 Task: Find hotels with 2.5+ rating.
Action: Mouse moved to (414, 87)
Screenshot: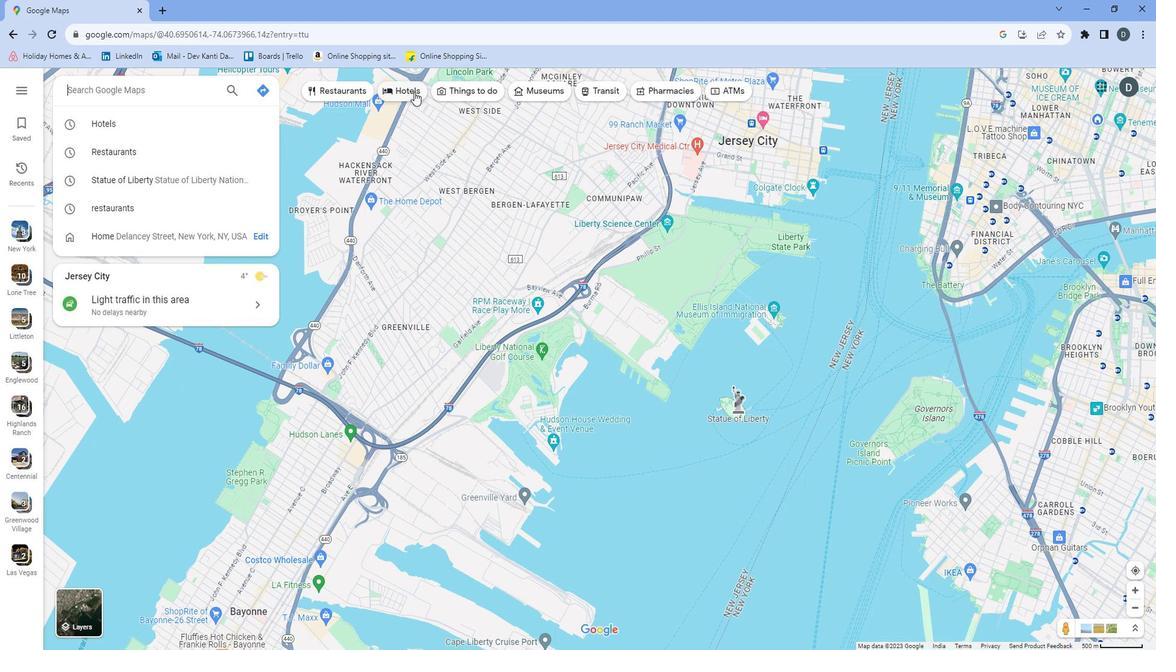 
Action: Mouse pressed left at (414, 87)
Screenshot: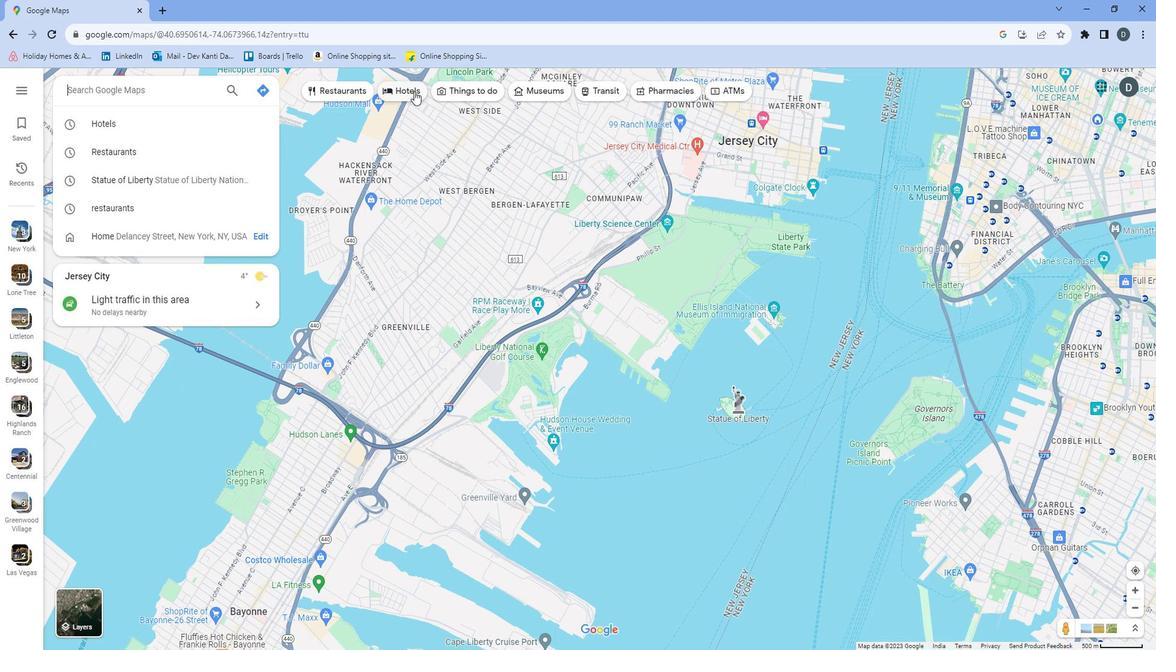 
Action: Mouse moved to (494, 83)
Screenshot: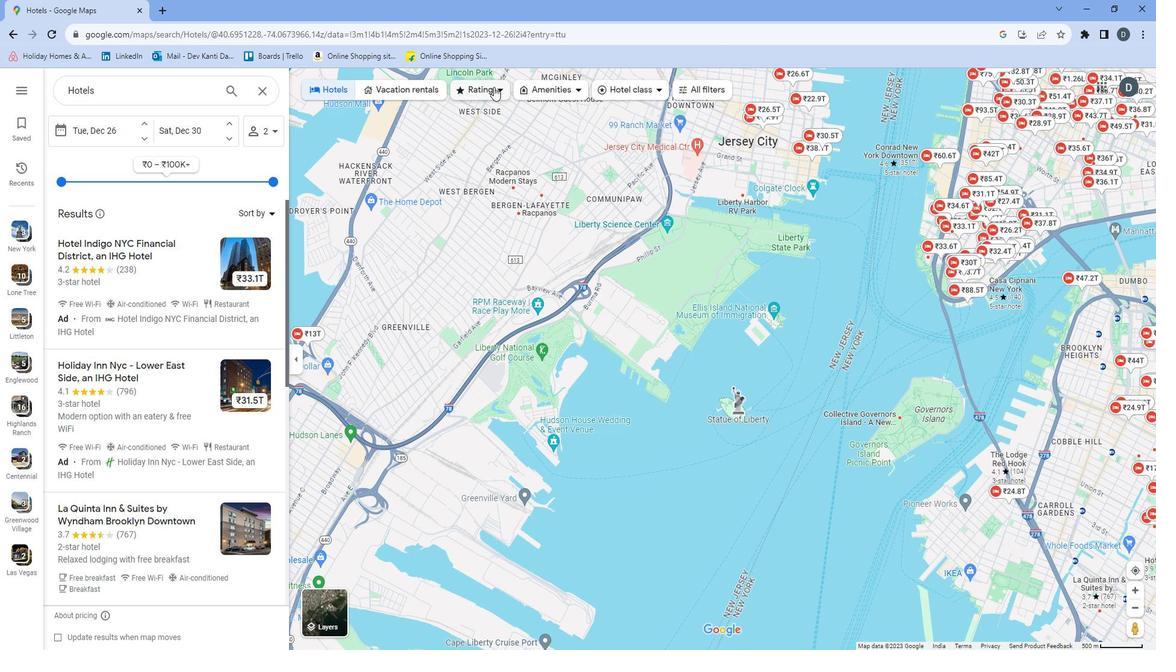 
Action: Mouse pressed left at (494, 83)
Screenshot: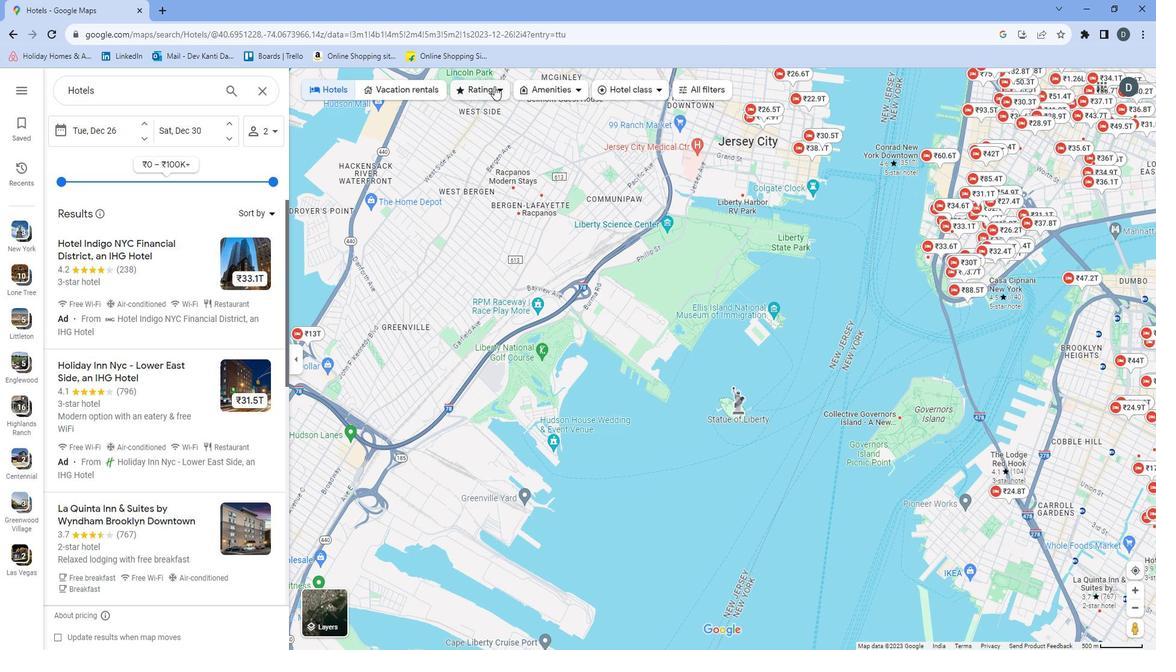 
Action: Mouse moved to (485, 153)
Screenshot: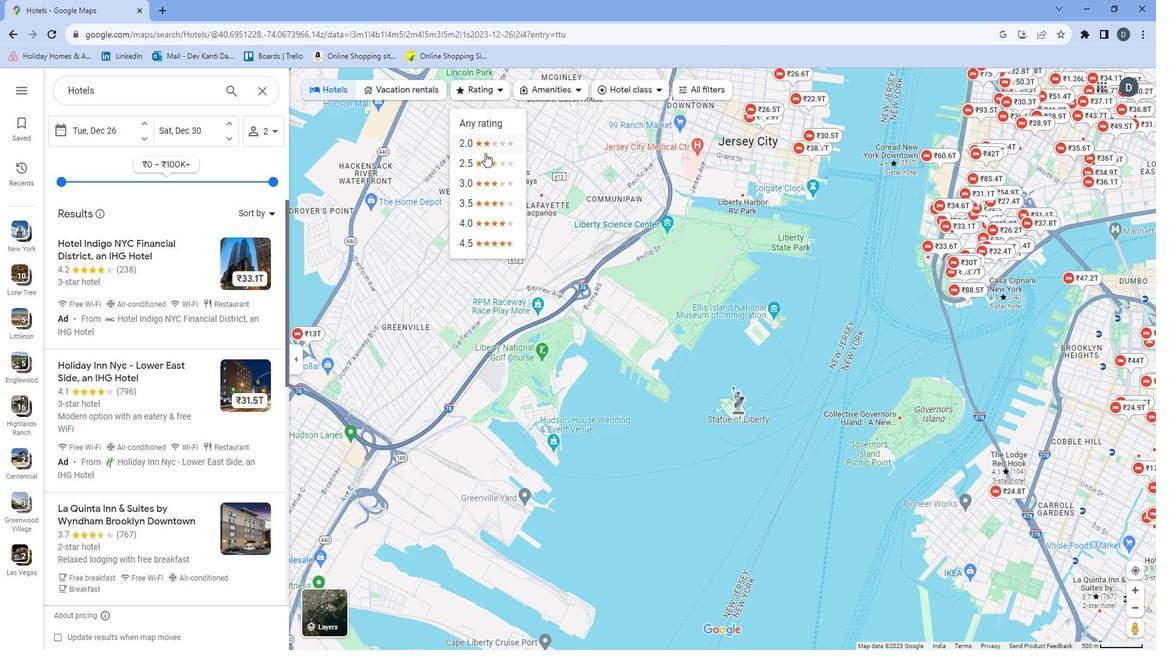 
Action: Mouse pressed left at (485, 153)
Screenshot: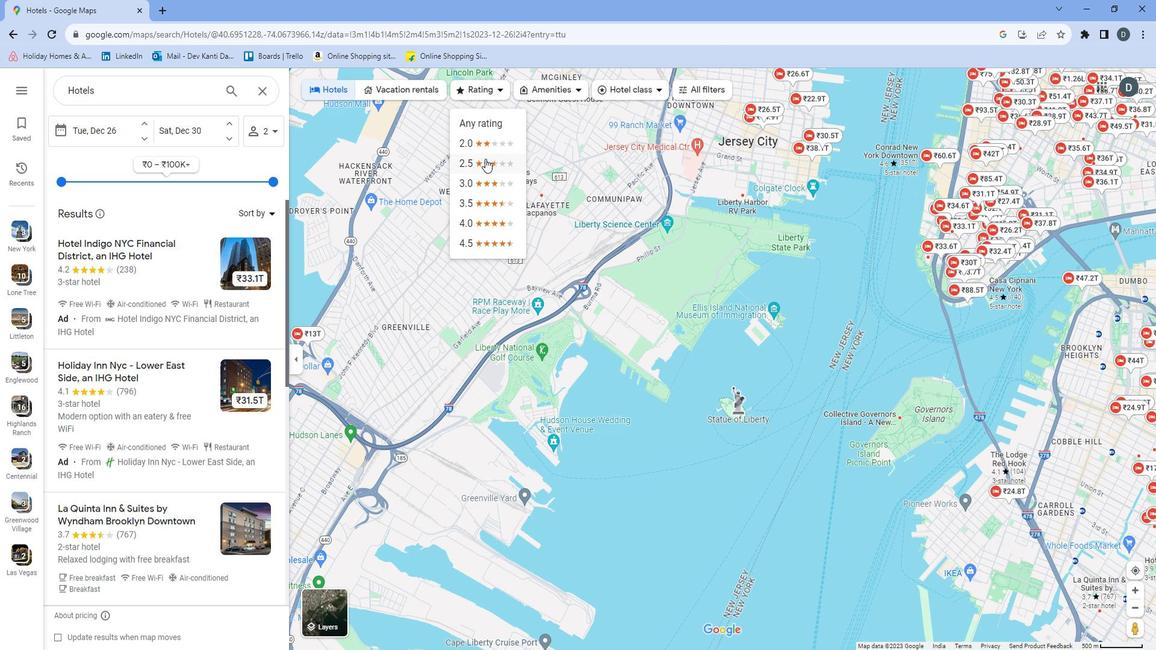
Action: Mouse moved to (449, 278)
Screenshot: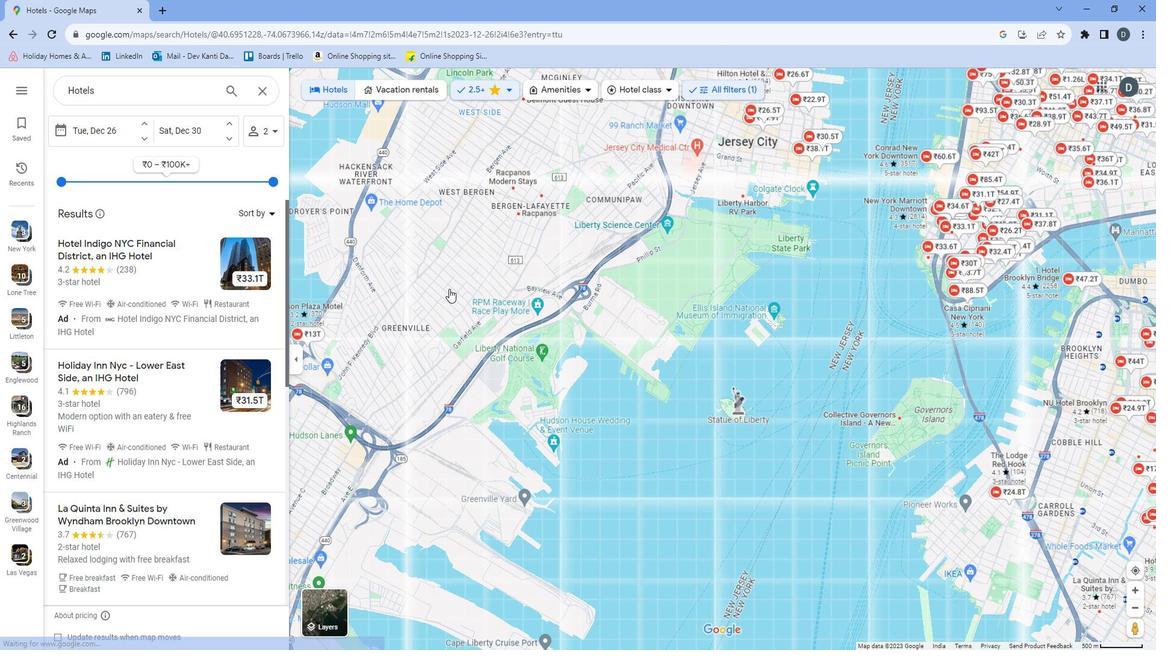
